 Task: Reply All to email with the signature Amber Rodriguez with the subject 'Thank you' from softage.1@softage.net with the message 'I would like to request a meeting to discuss the upcoming marketing event.'
Action: Mouse moved to (1119, 188)
Screenshot: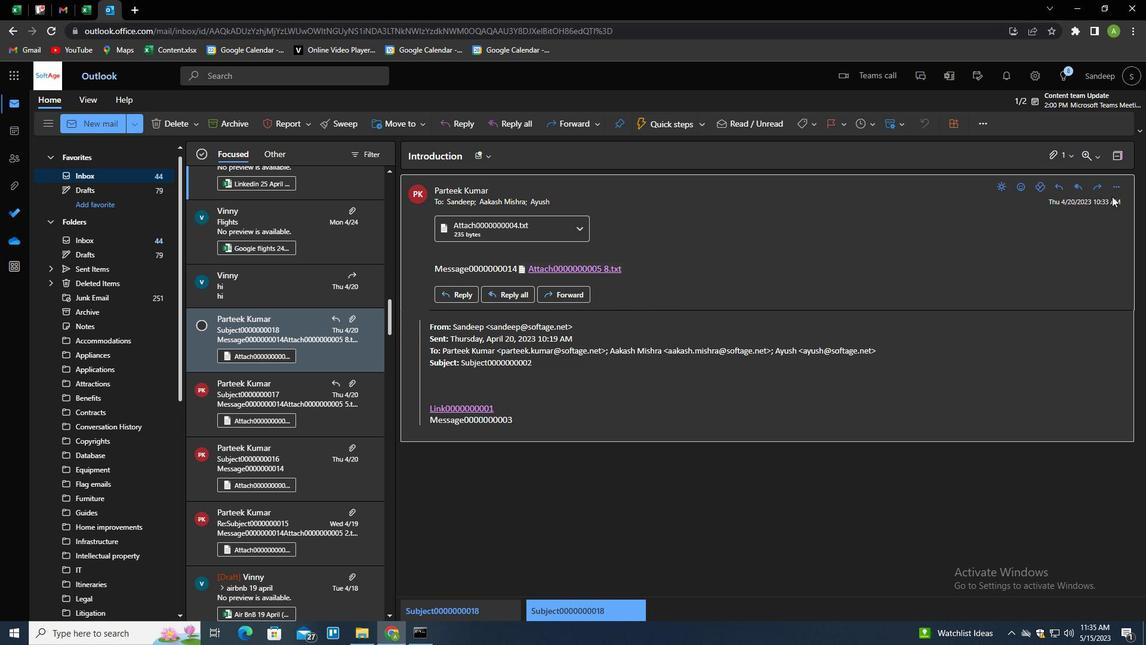 
Action: Mouse pressed left at (1119, 188)
Screenshot: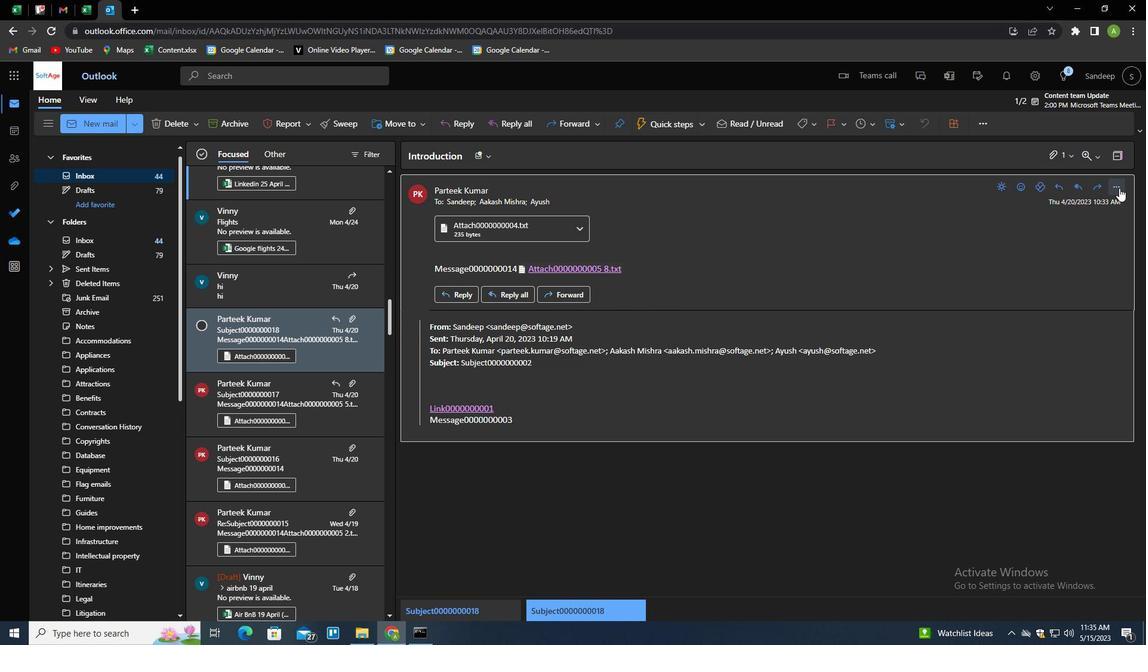 
Action: Mouse moved to (1049, 226)
Screenshot: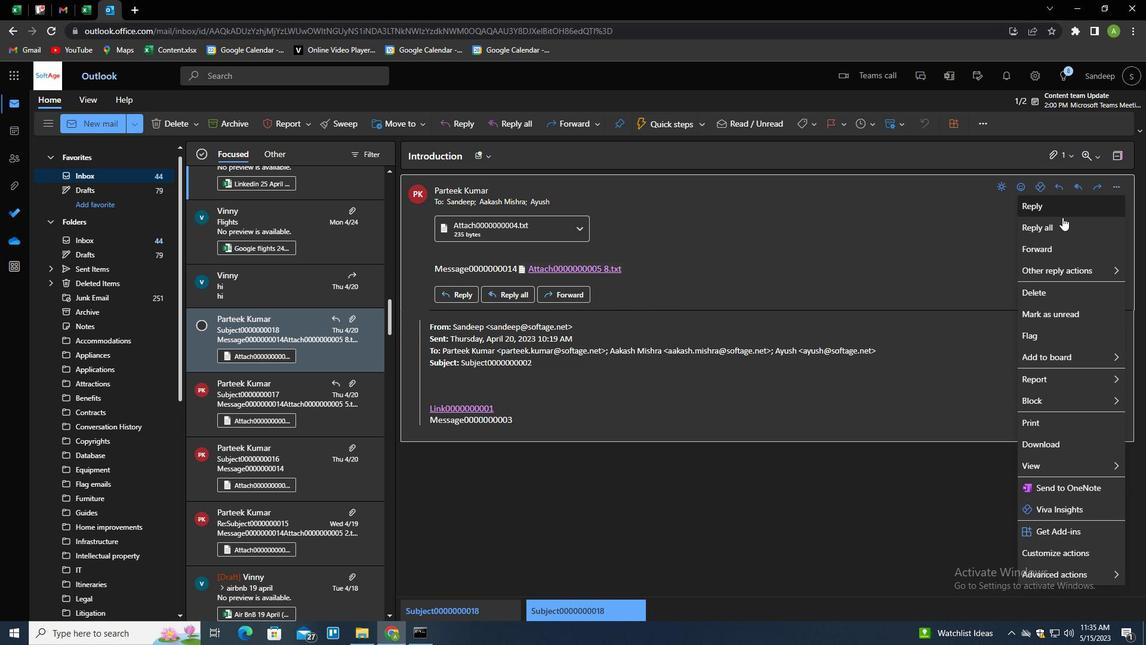 
Action: Mouse pressed left at (1049, 226)
Screenshot: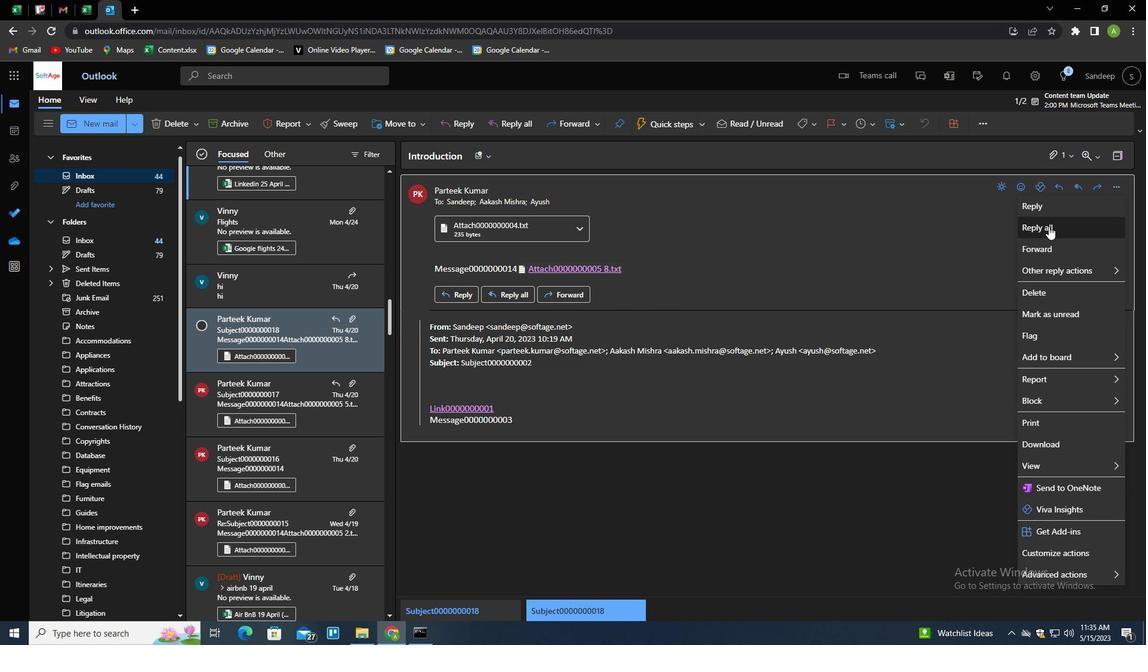 
Action: Mouse moved to (800, 121)
Screenshot: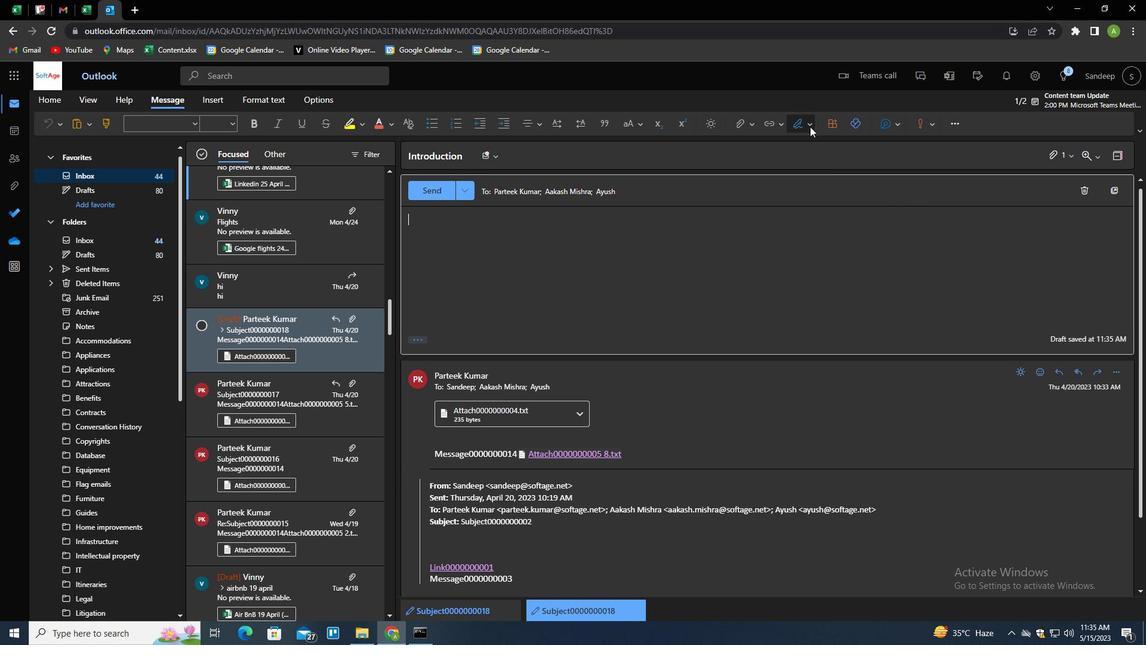 
Action: Mouse pressed left at (800, 121)
Screenshot: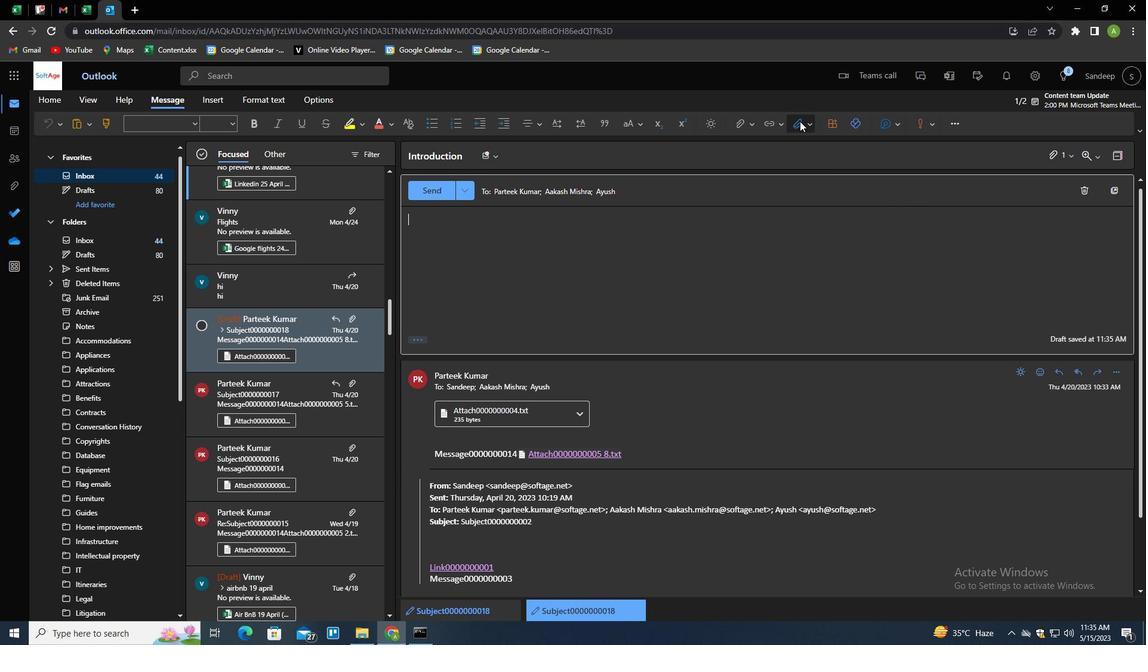 
Action: Mouse moved to (786, 170)
Screenshot: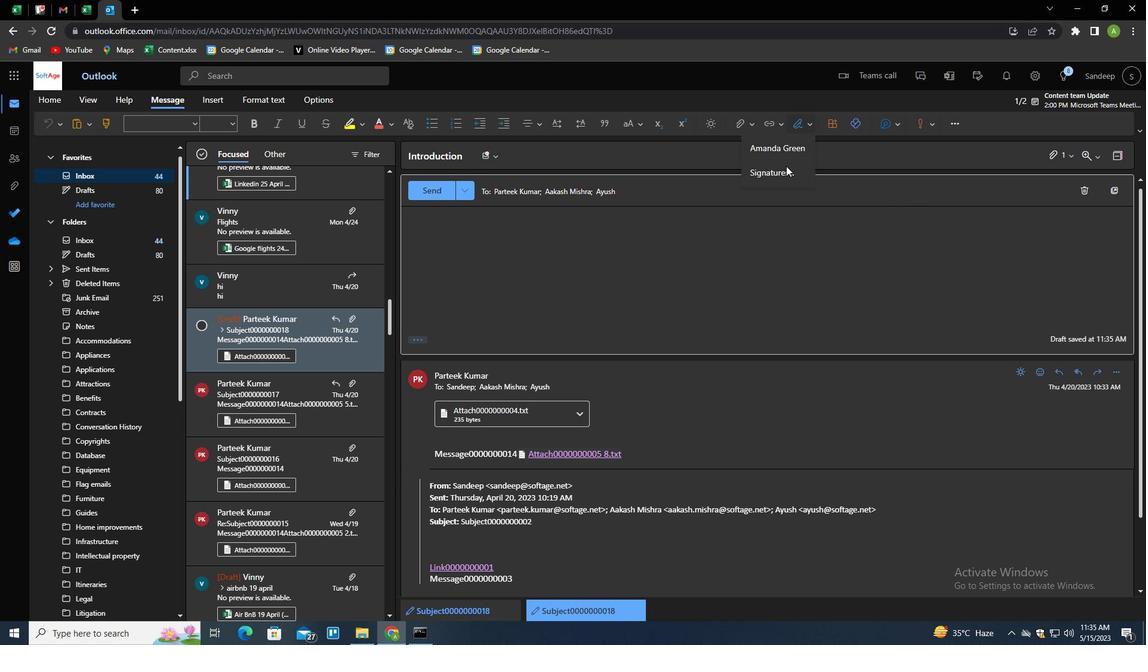 
Action: Mouse pressed left at (786, 170)
Screenshot: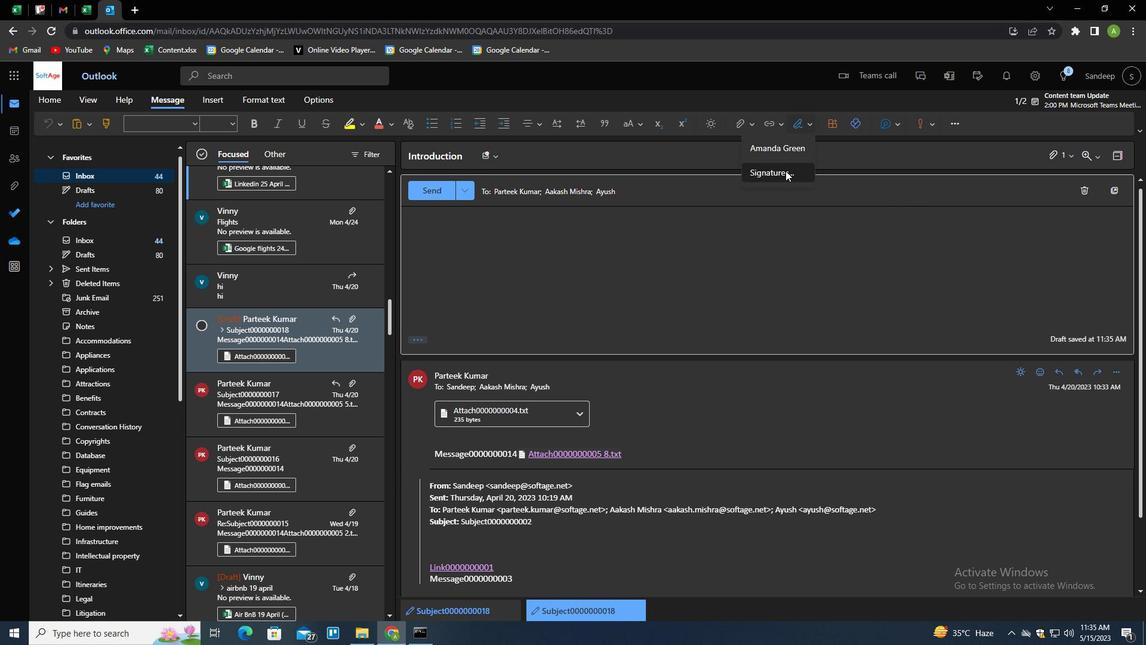 
Action: Mouse moved to (809, 212)
Screenshot: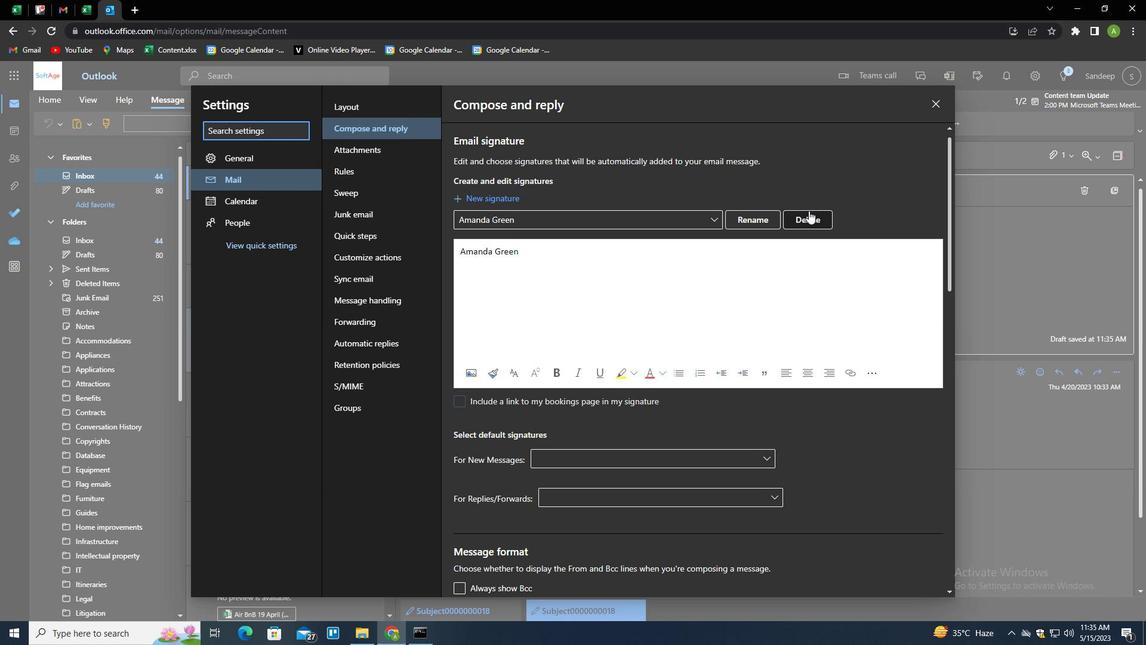 
Action: Mouse pressed left at (809, 212)
Screenshot: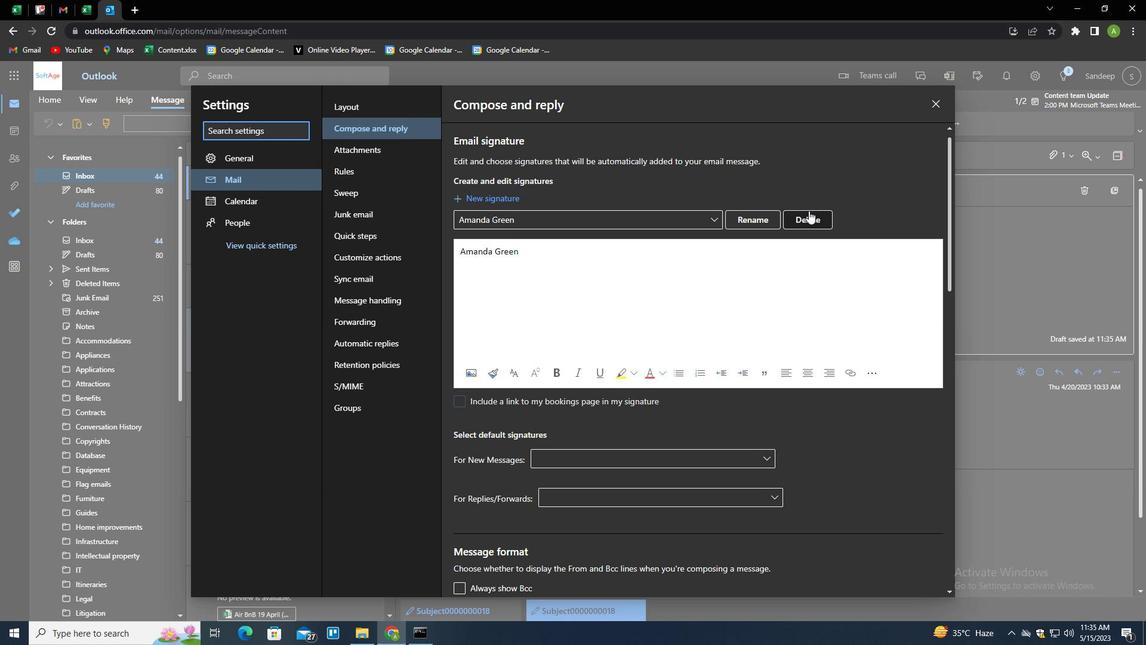 
Action: Mouse moved to (795, 216)
Screenshot: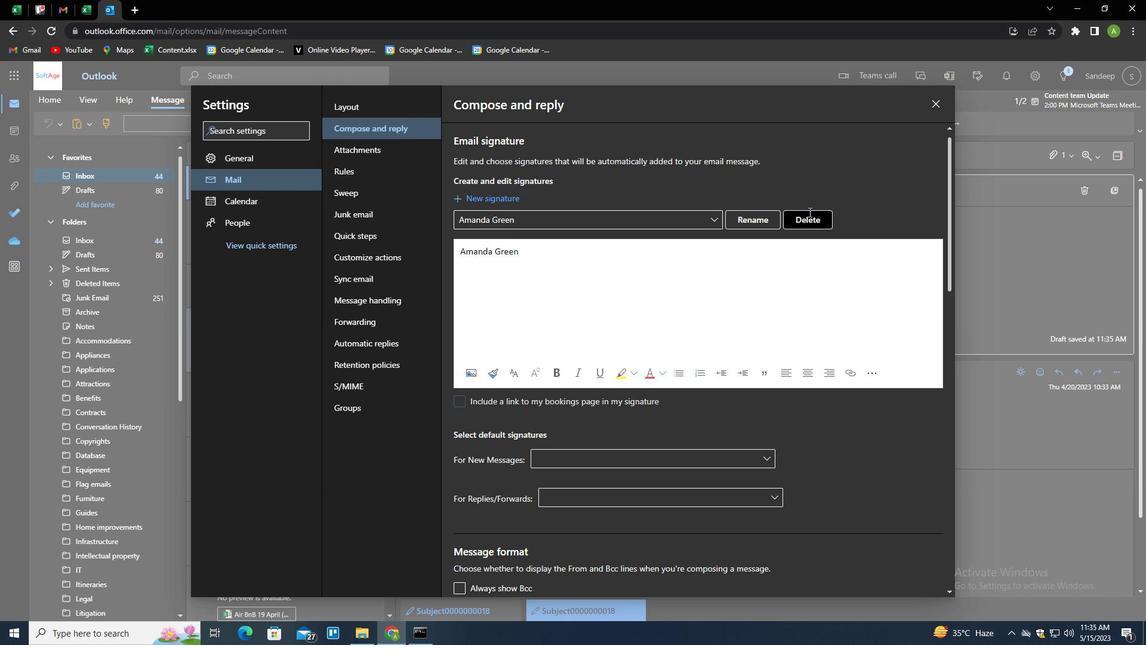 
Action: Mouse pressed left at (795, 216)
Screenshot: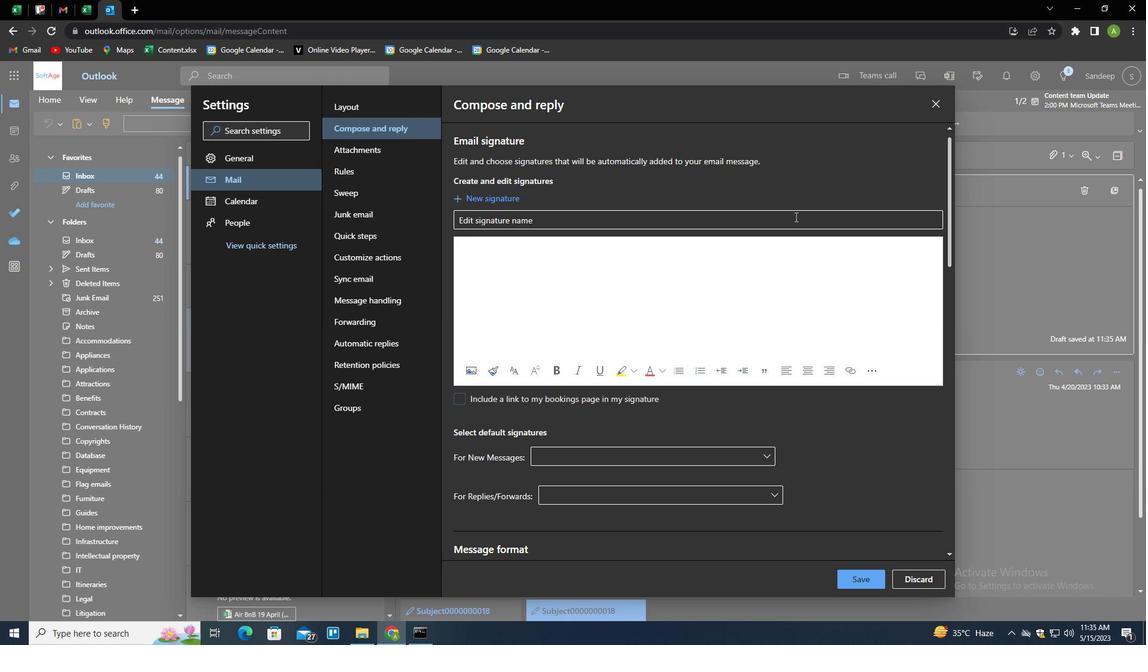 
Action: Key pressed <Key.shift><Key.shift><Key.shift><Key.shift><Key.shift><Key.shift><Key.shift><Key.shift><Key.shift><Key.shift>AMBER<Key.space><Key.shift>RODRIGUEZ<Key.tab><Key.shift>AMBER<Key.space><Key.shift>RODRIGUEZ
Screenshot: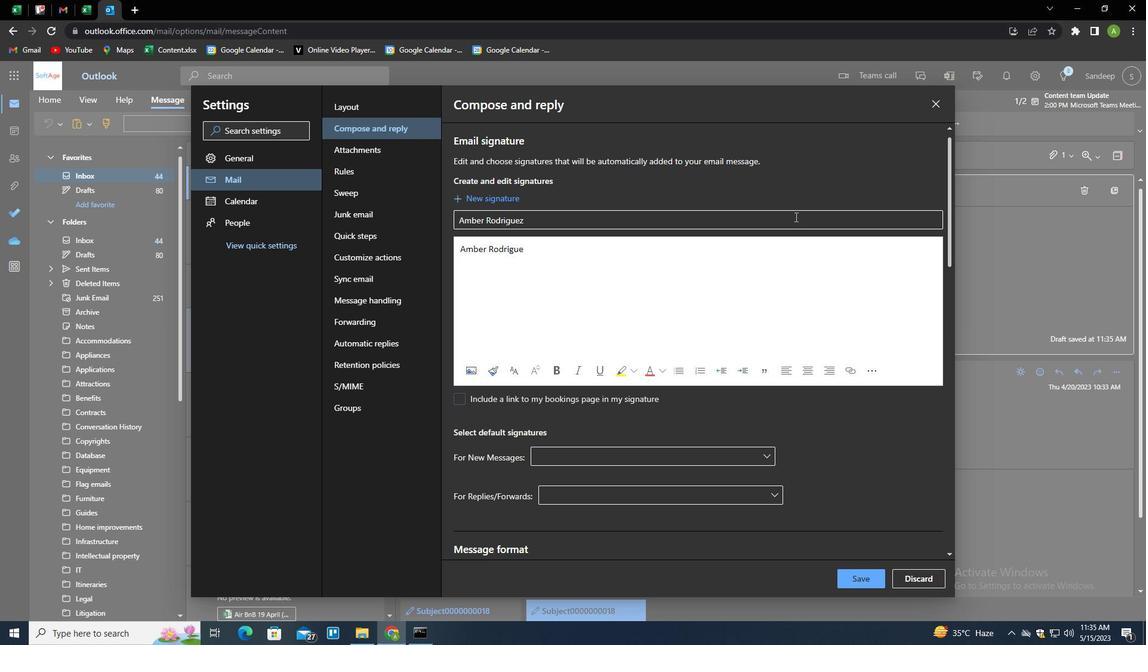 
Action: Mouse moved to (875, 569)
Screenshot: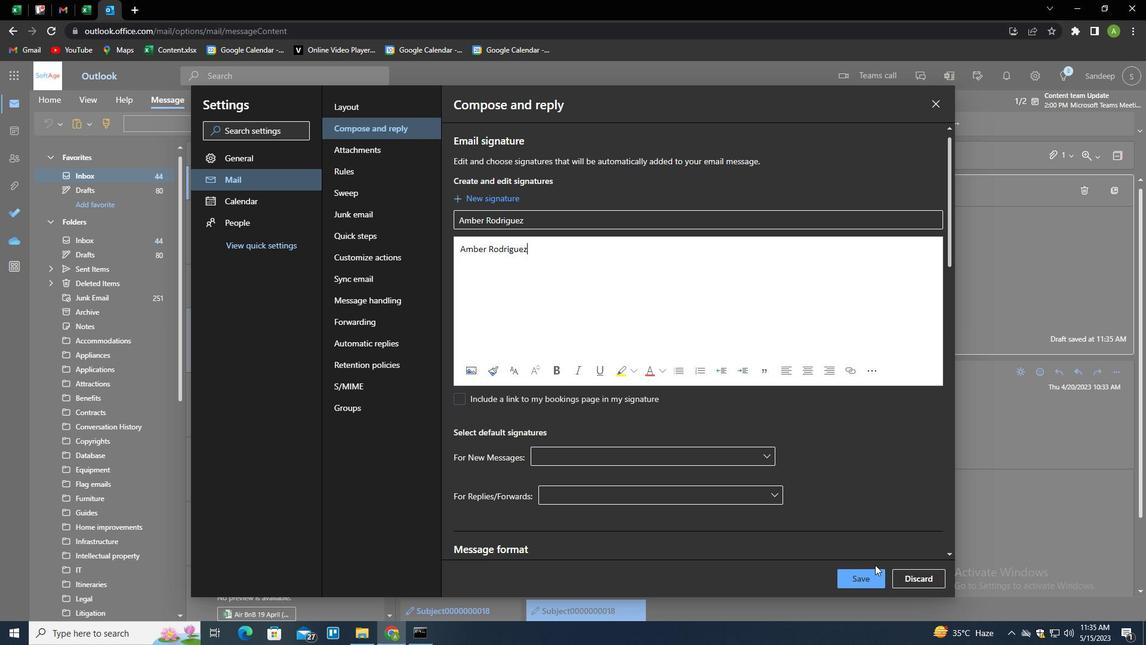 
Action: Mouse pressed left at (875, 569)
Screenshot: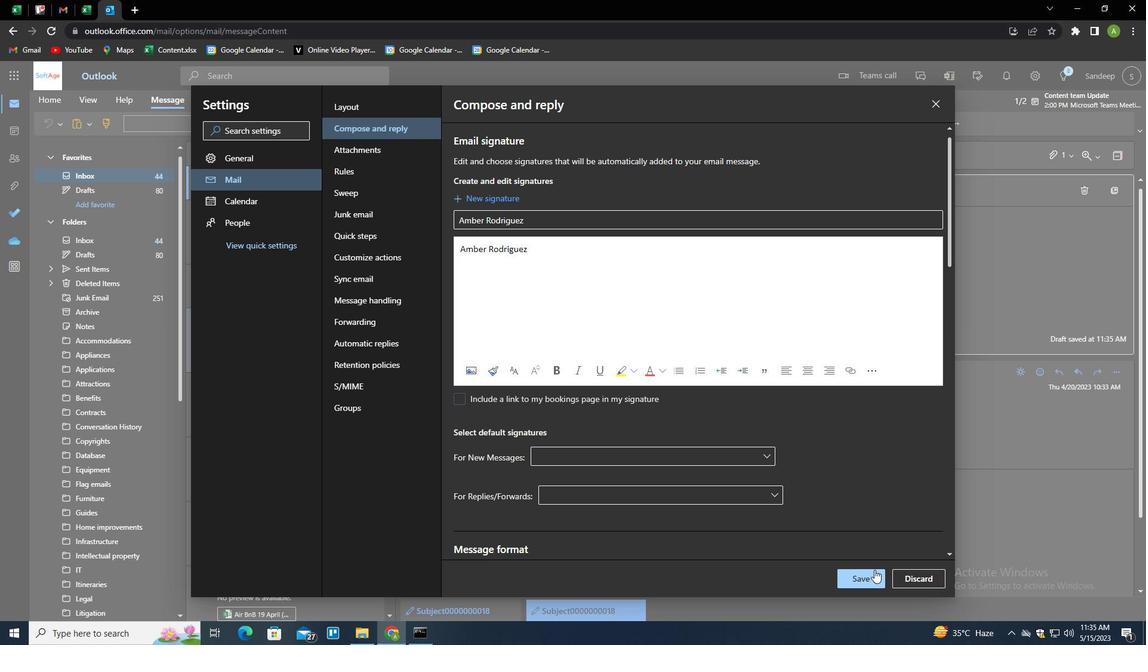 
Action: Mouse moved to (992, 259)
Screenshot: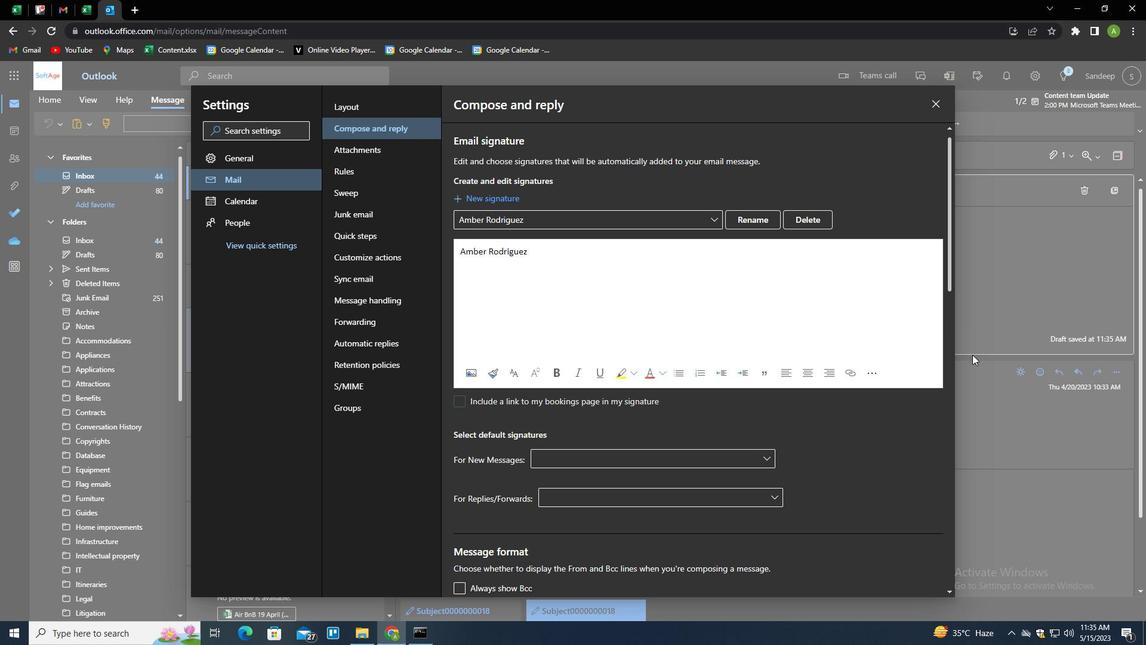 
Action: Mouse pressed left at (992, 259)
Screenshot: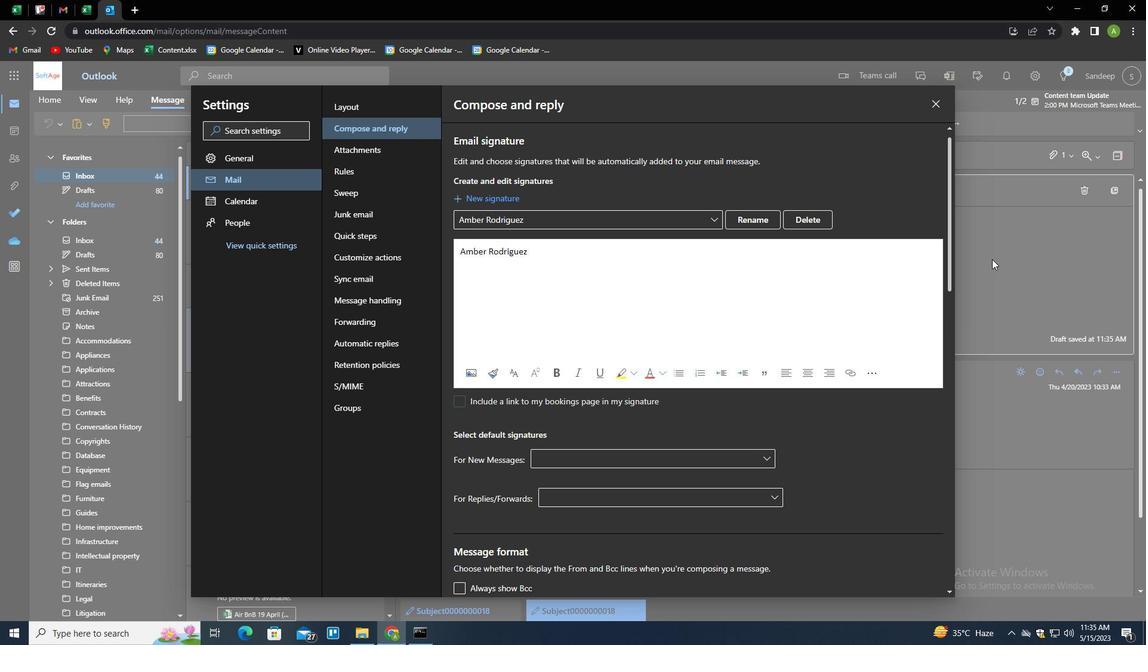 
Action: Mouse moved to (801, 126)
Screenshot: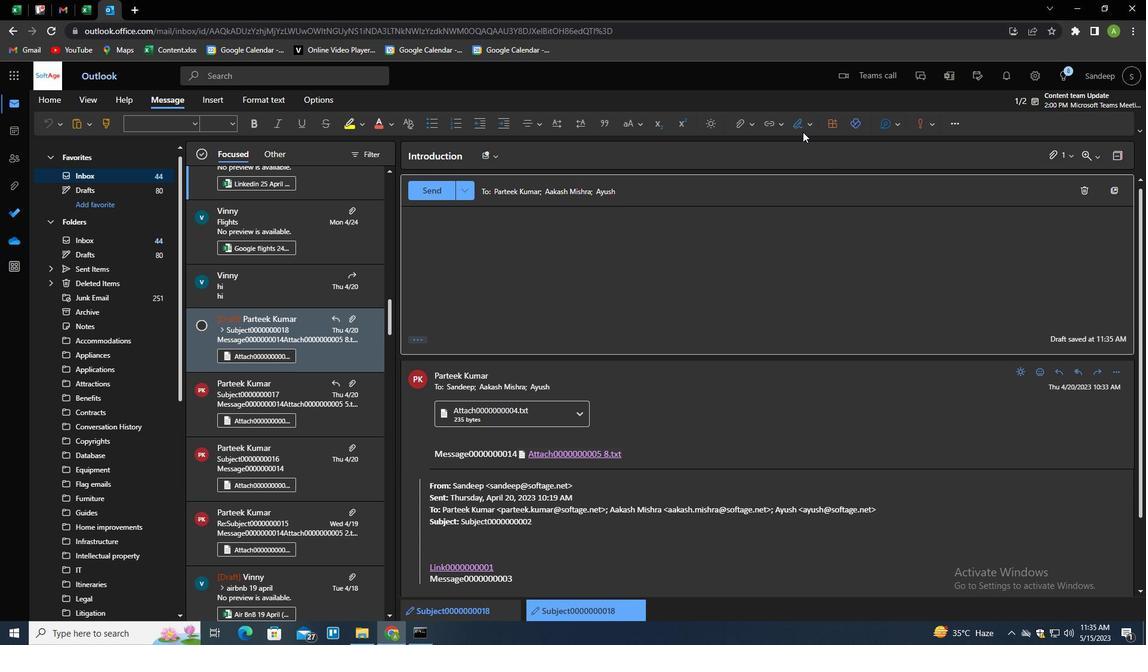 
Action: Mouse pressed left at (801, 126)
Screenshot: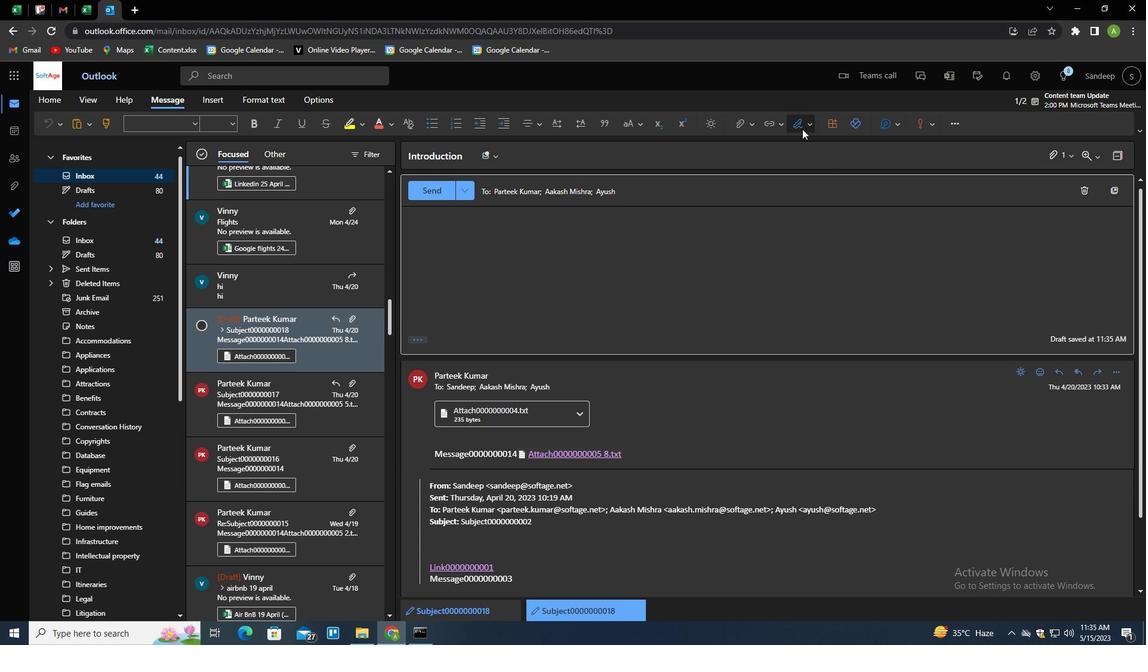 
Action: Mouse moved to (793, 149)
Screenshot: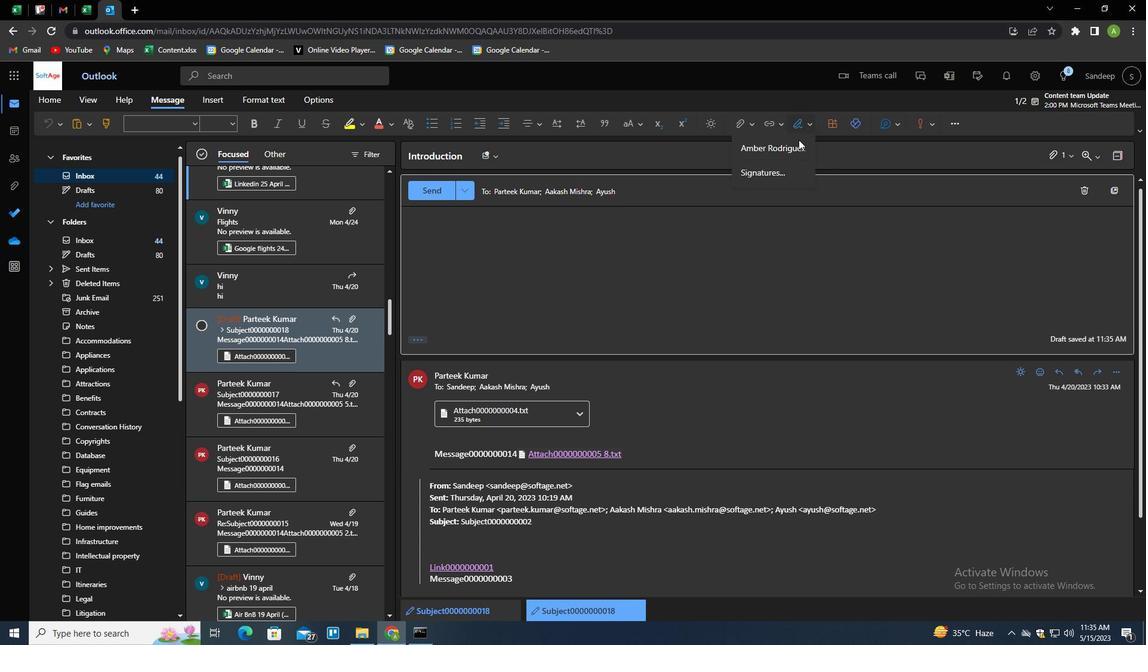 
Action: Mouse pressed left at (793, 149)
Screenshot: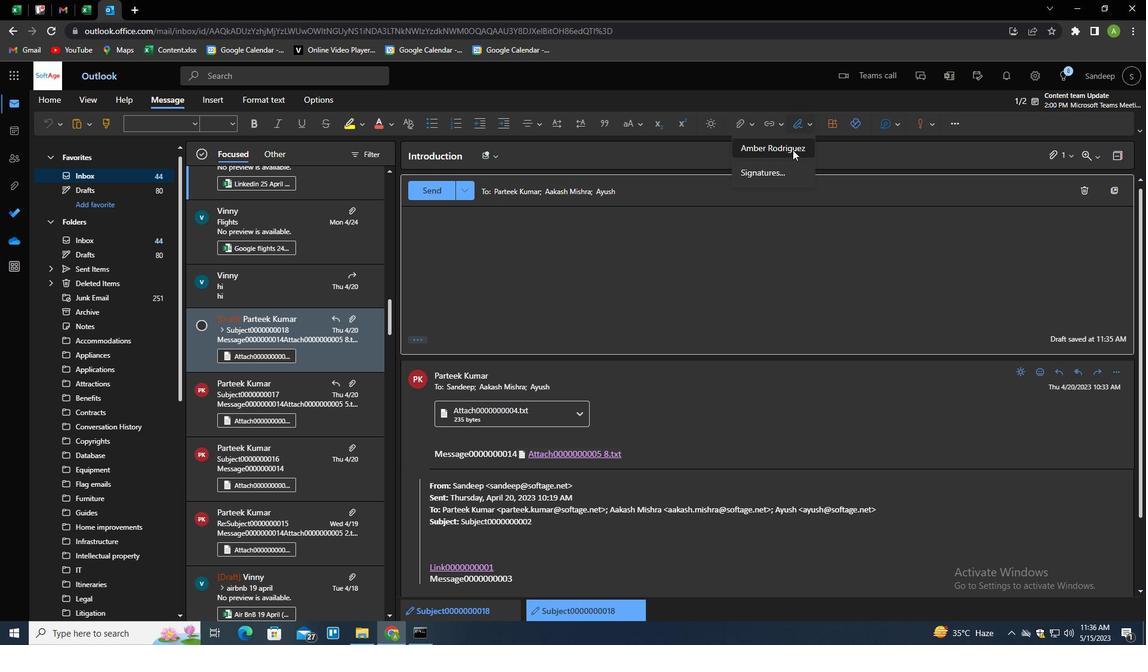 
Action: Mouse moved to (416, 342)
Screenshot: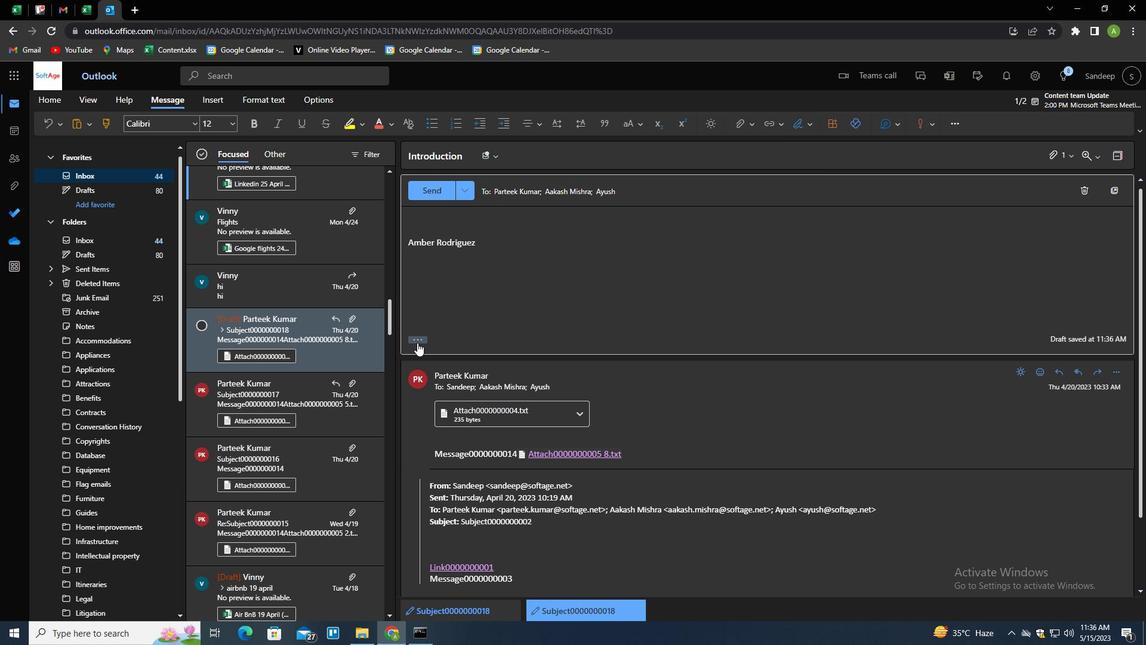 
Action: Mouse pressed left at (416, 342)
Screenshot: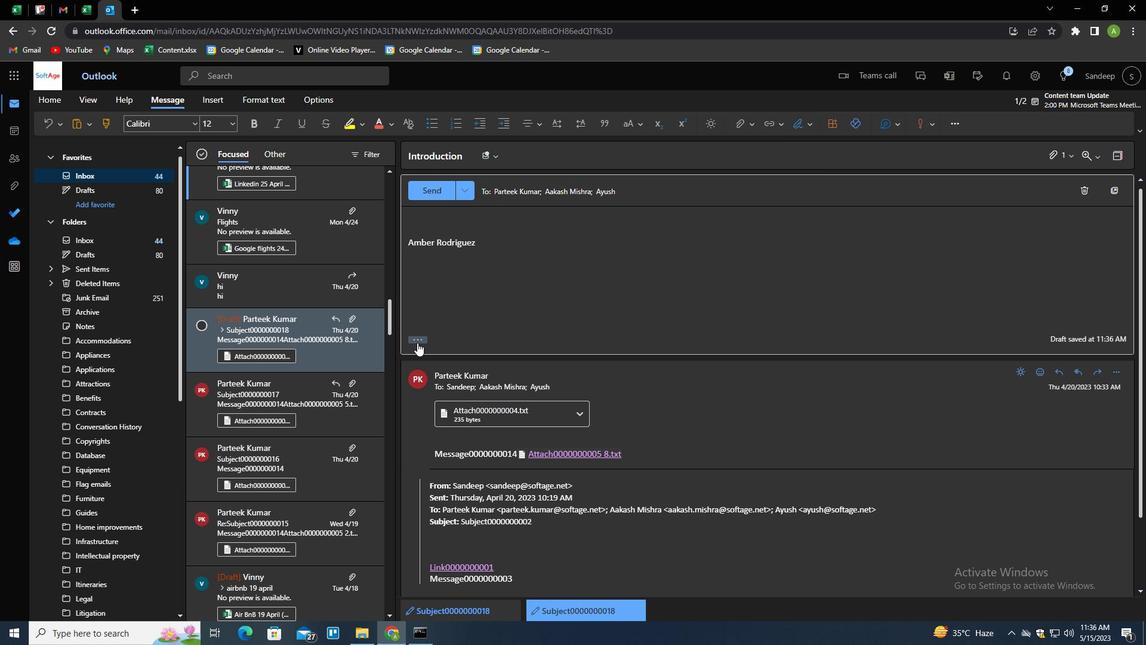 
Action: Mouse moved to (448, 191)
Screenshot: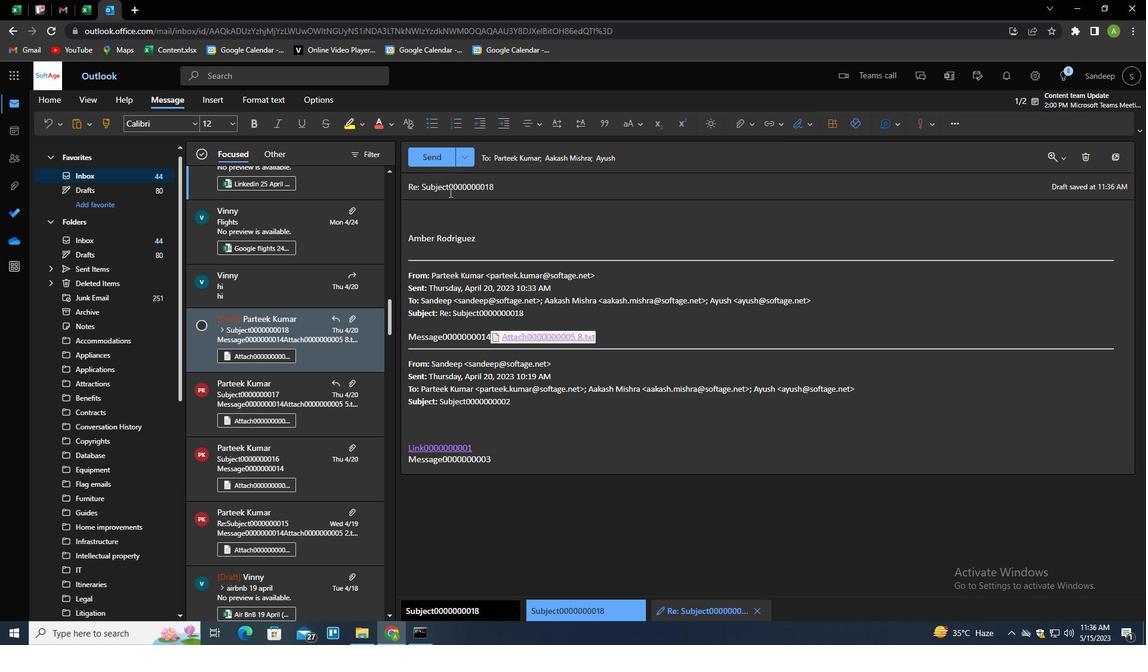 
Action: Mouse pressed left at (448, 191)
Screenshot: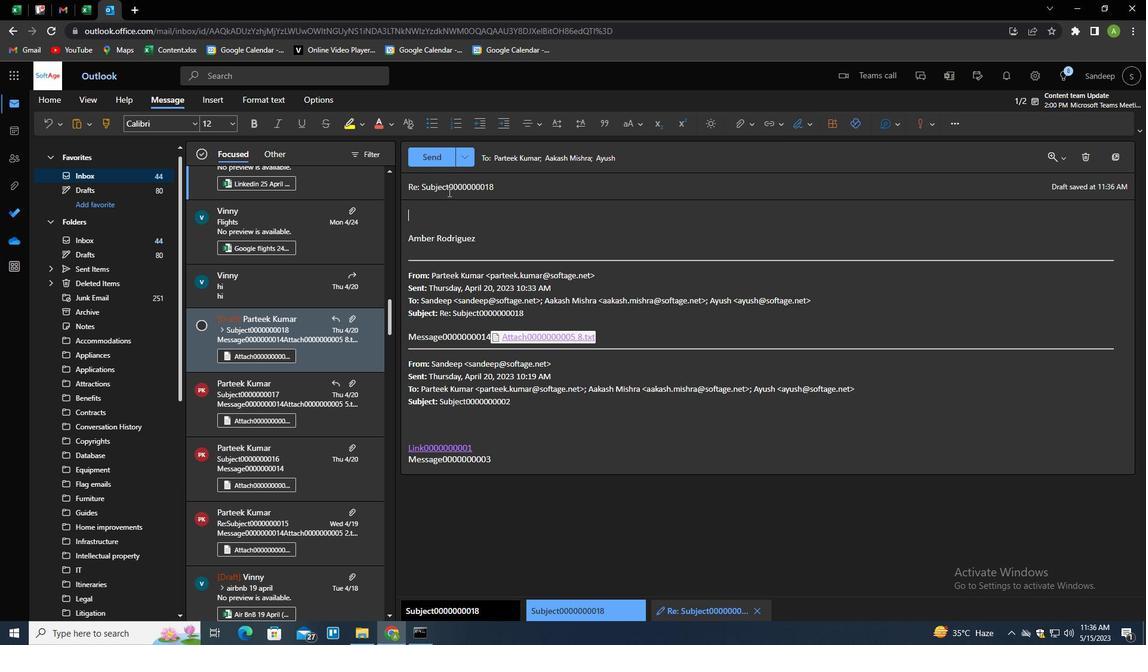 
Action: Mouse pressed left at (448, 191)
Screenshot: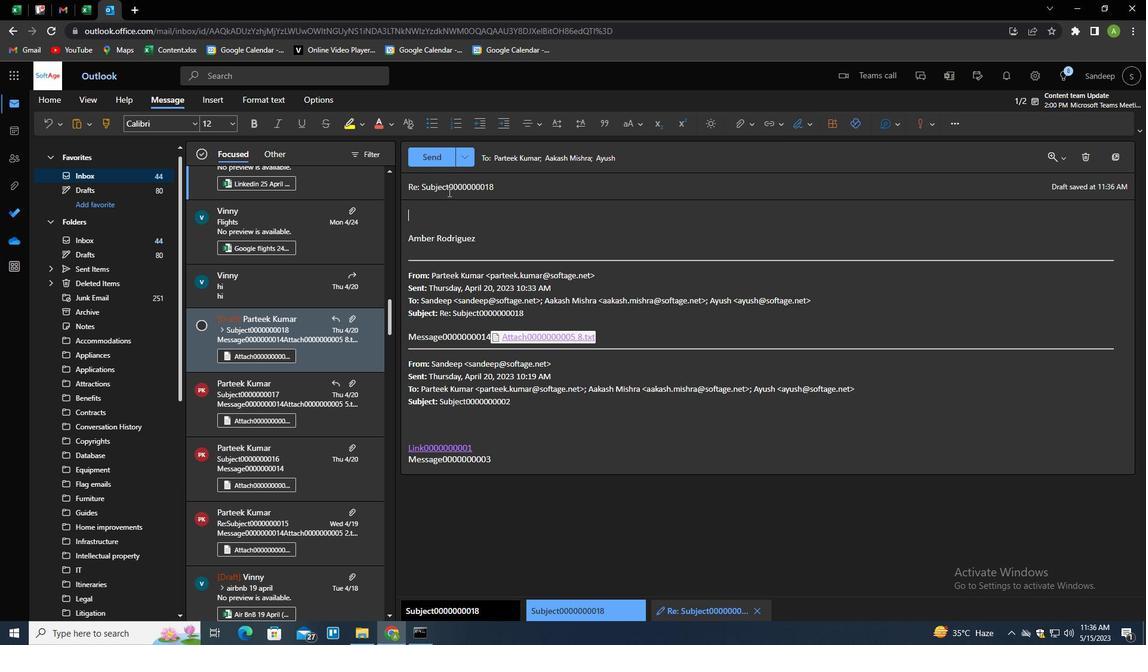 
Action: Mouse pressed left at (448, 191)
Screenshot: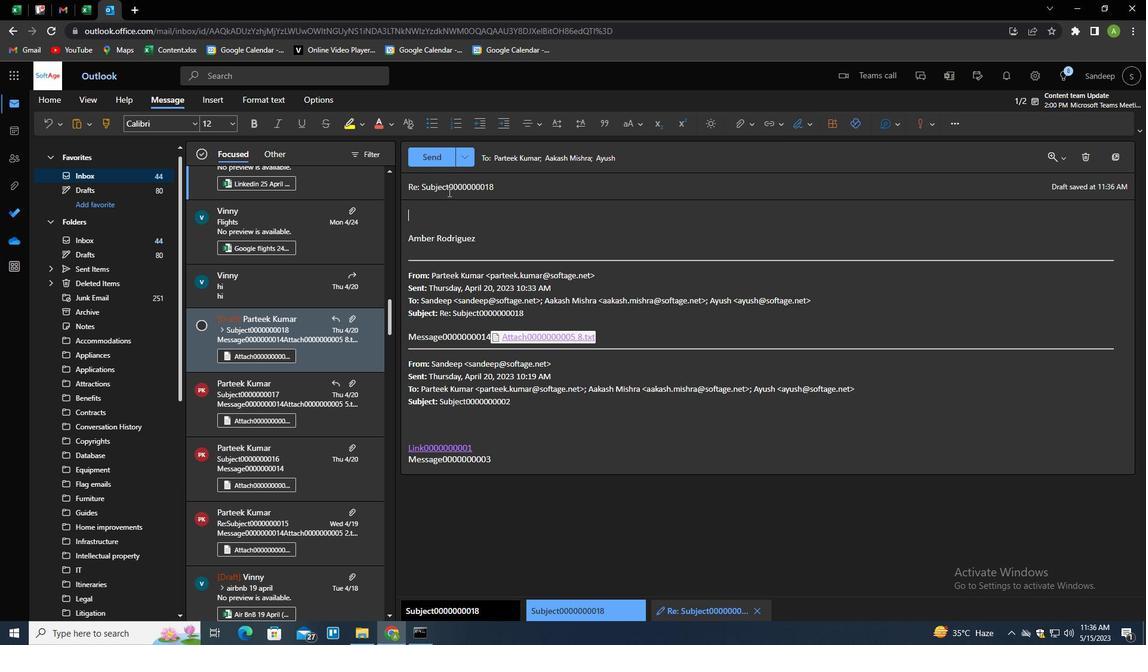 
Action: Key pressed <Key.shift>THANK<Key.space>YOU
Screenshot: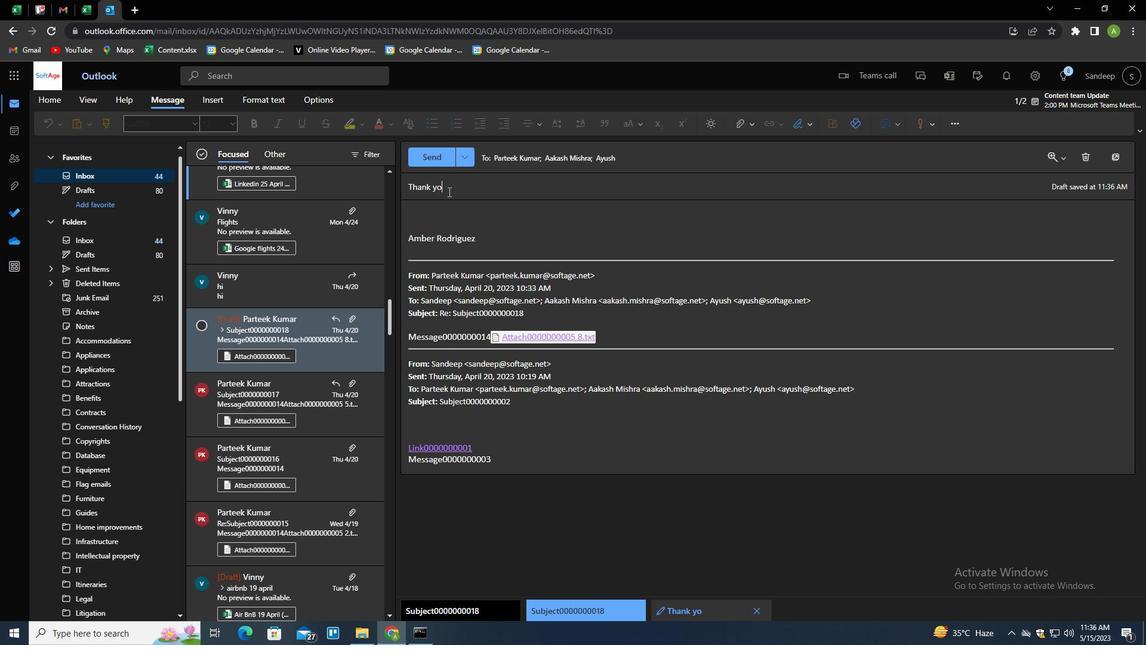 
Action: Mouse moved to (489, 213)
Screenshot: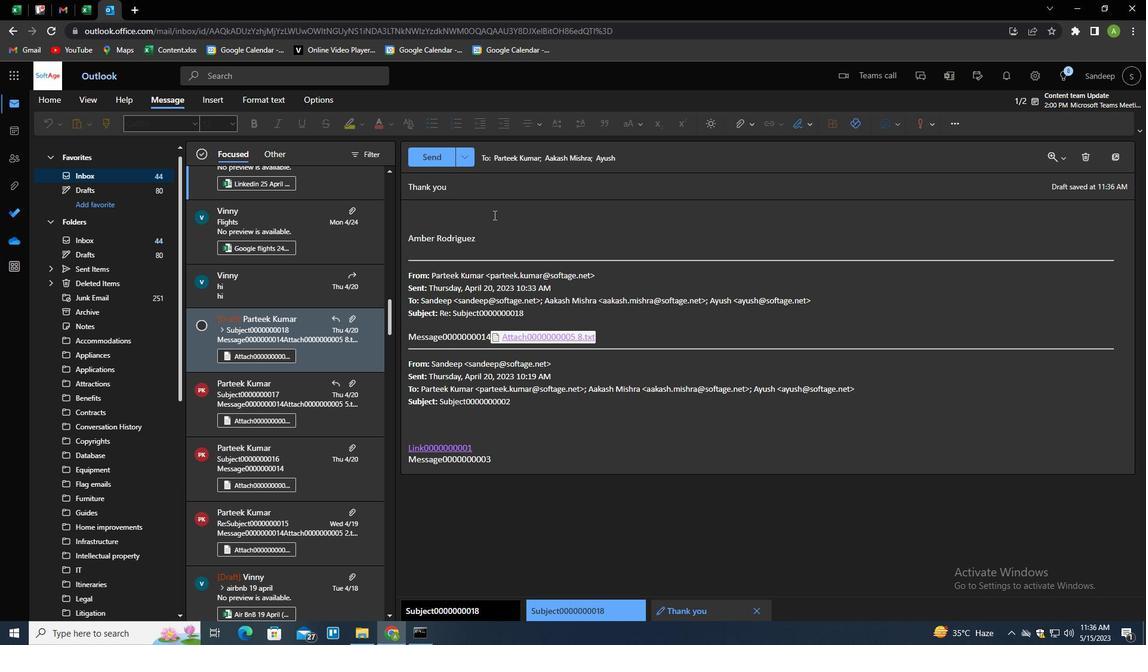 
Action: Key pressed <Key.tab><Key.shift>I<Key.space>WOULD<Key.space>LIKE<Key.space>TO<Key.space>REQUEST<Key.space>A<Key.space>MEETING<Key.space>T<Key.space><Key.backspace>O<Key.space>DISCUSS<Key.space>THE<Key.space>UPCOMING<Key.space>MARKETING<Key.space>EVENT.
Screenshot: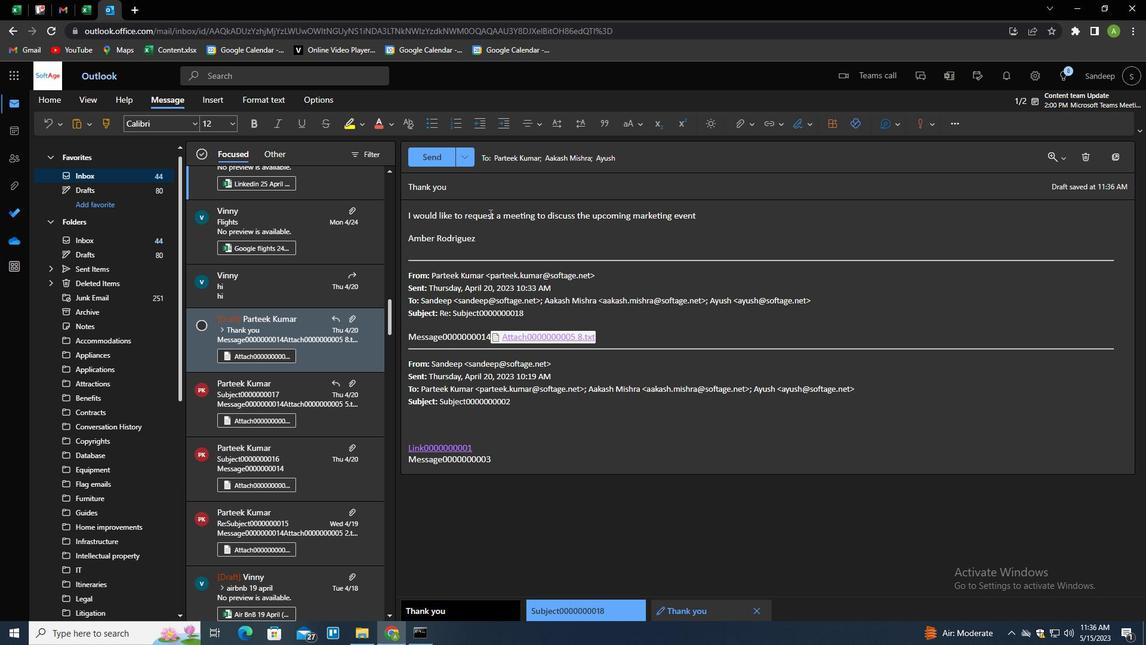 
Action: Mouse moved to (442, 157)
Screenshot: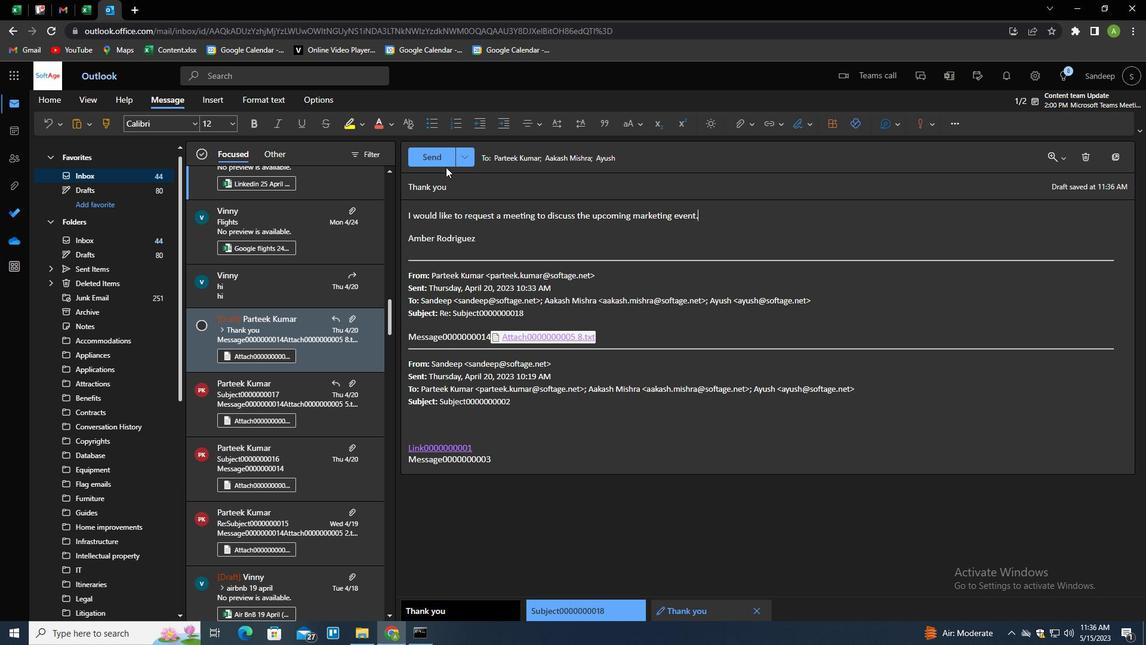 
Action: Mouse pressed left at (442, 157)
Screenshot: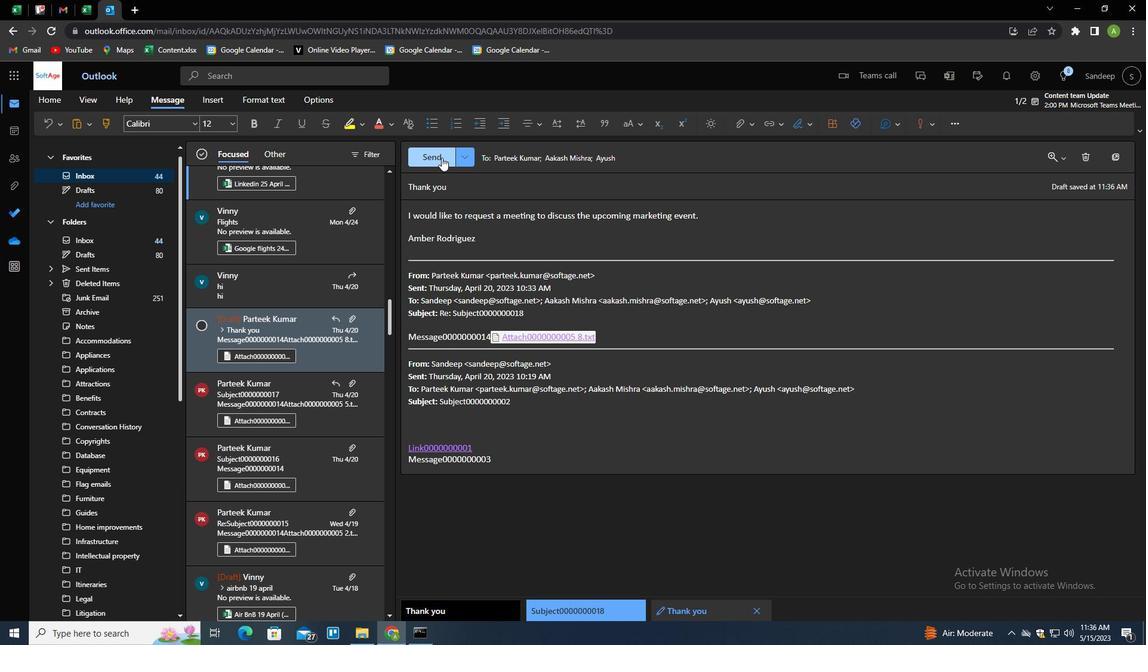 
Action: Mouse moved to (633, 363)
Screenshot: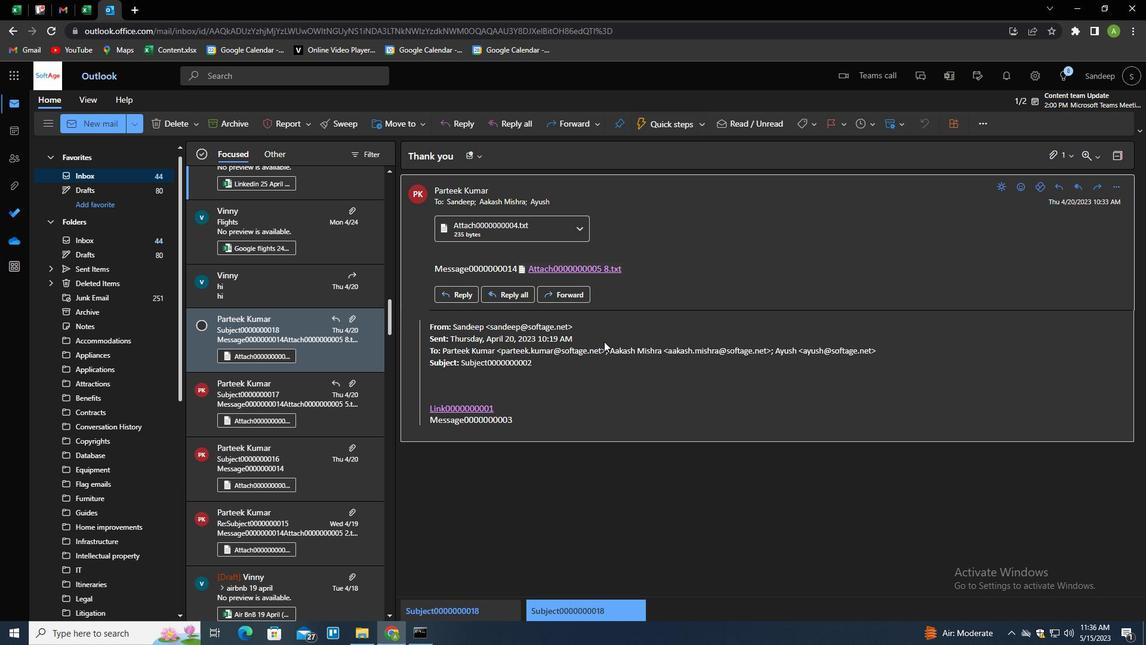 
